 Task: In the  document chart.odt Insert the command  'Suggesting 'Email the file to   'softage.4@softage.net', with message attached Important: I've emailed you crucial details. Please make sure to go through it thoroughly. and file type: Open Document
Action: Mouse moved to (1057, 93)
Screenshot: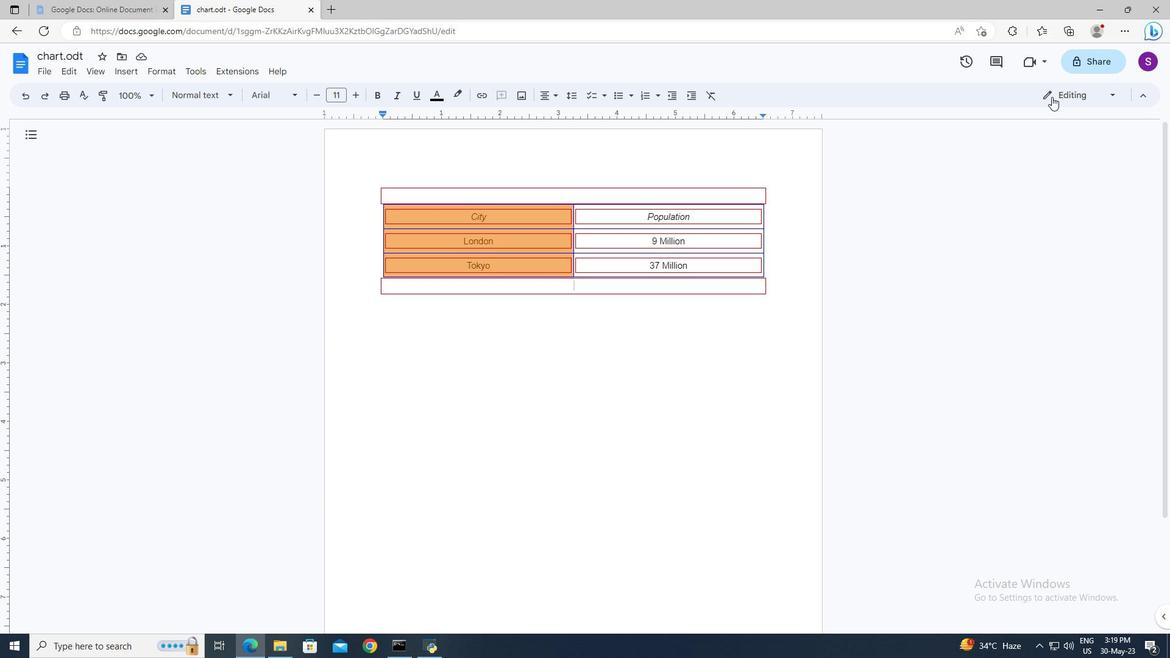 
Action: Mouse pressed left at (1057, 93)
Screenshot: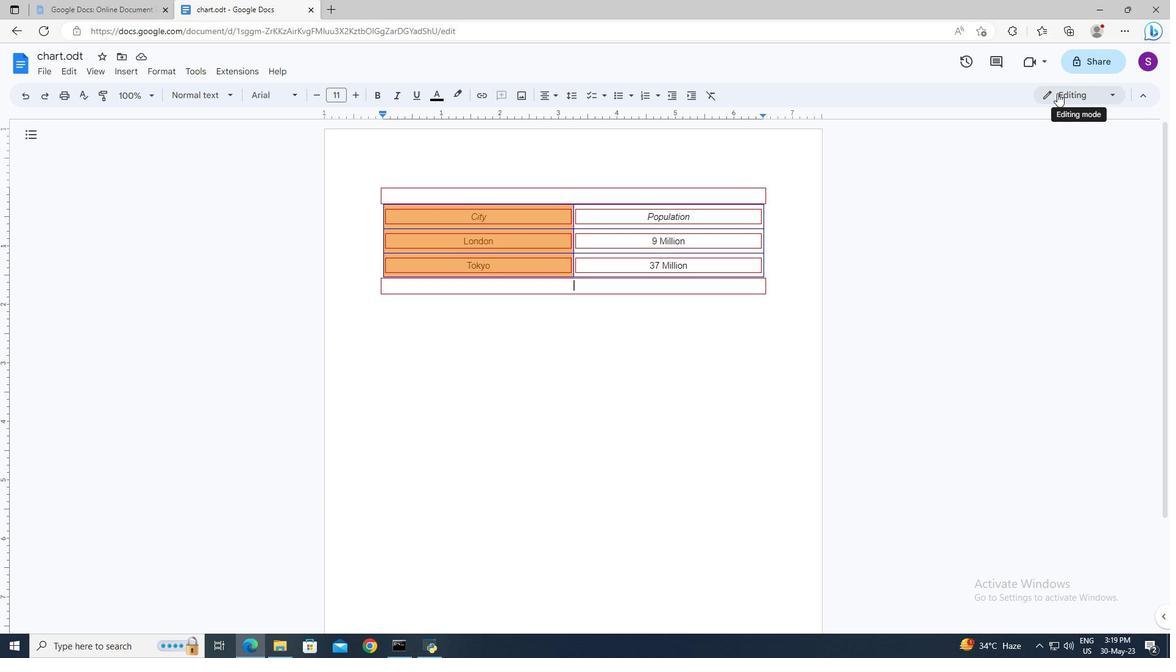
Action: Mouse moved to (1051, 144)
Screenshot: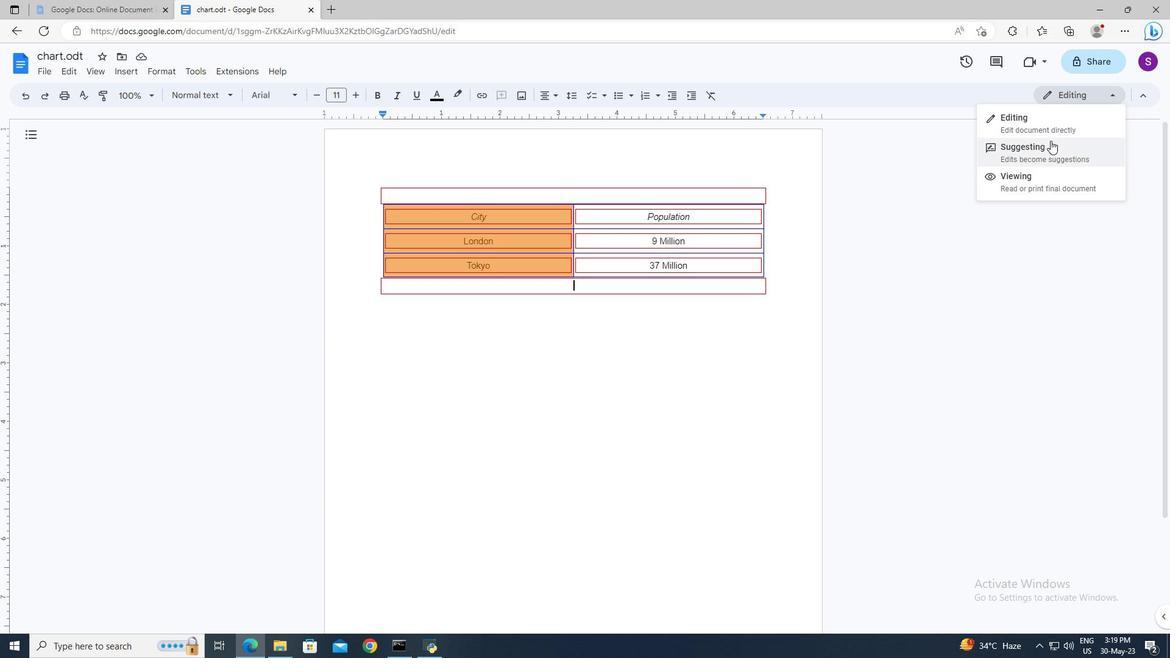 
Action: Mouse pressed left at (1051, 144)
Screenshot: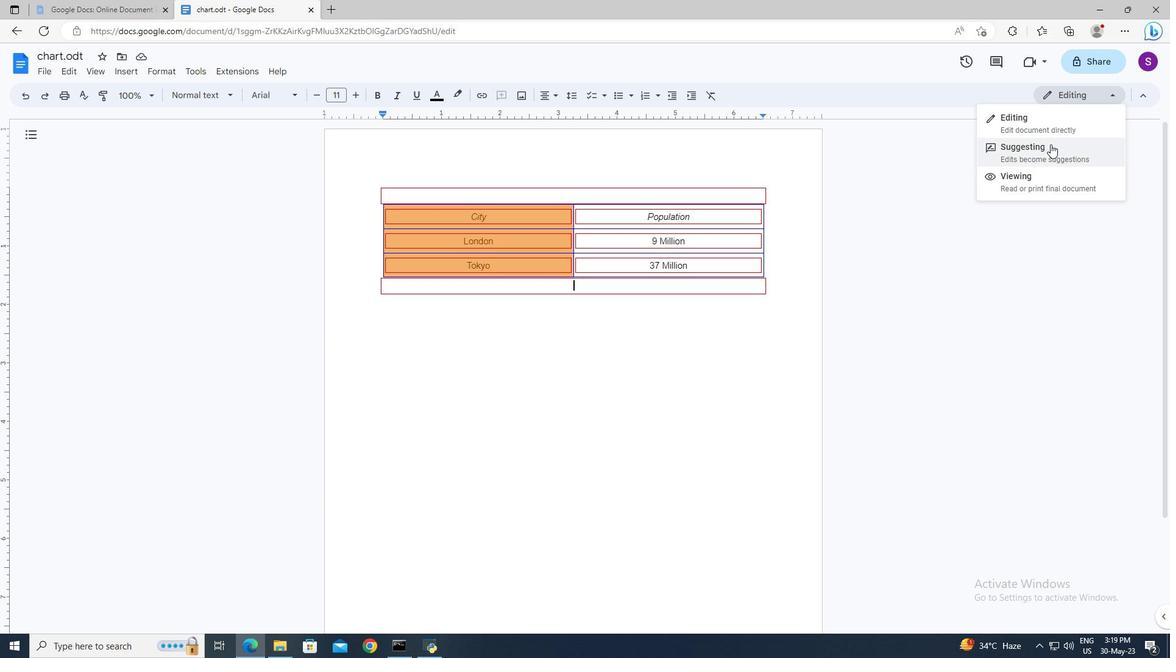 
Action: Mouse moved to (40, 69)
Screenshot: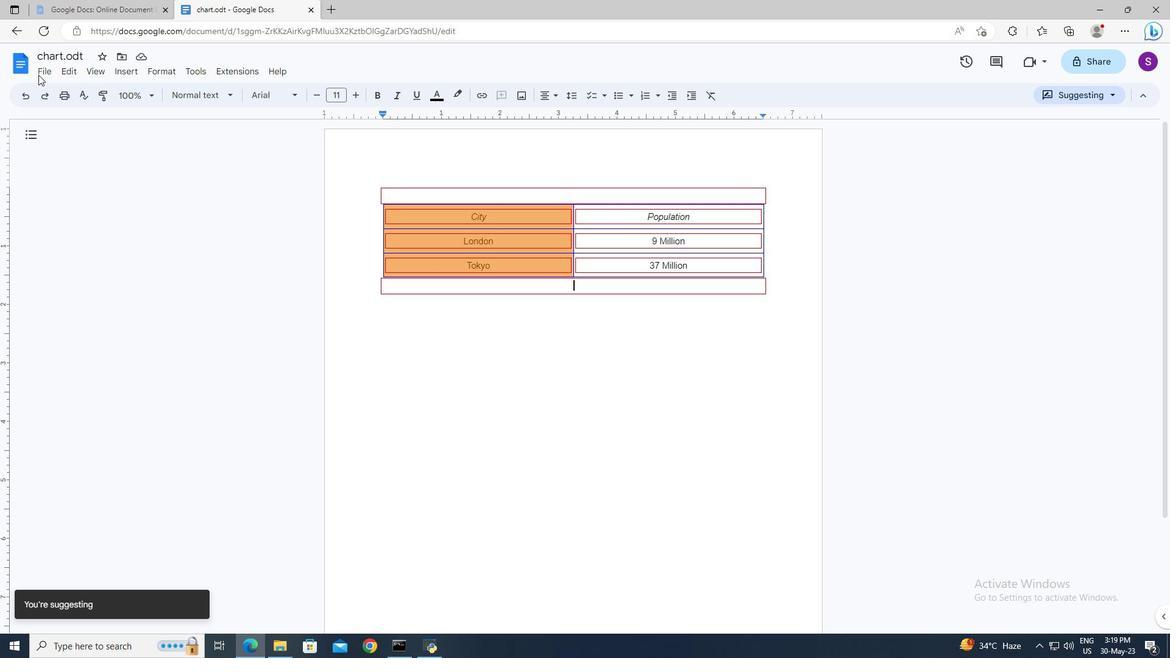 
Action: Mouse pressed left at (40, 69)
Screenshot: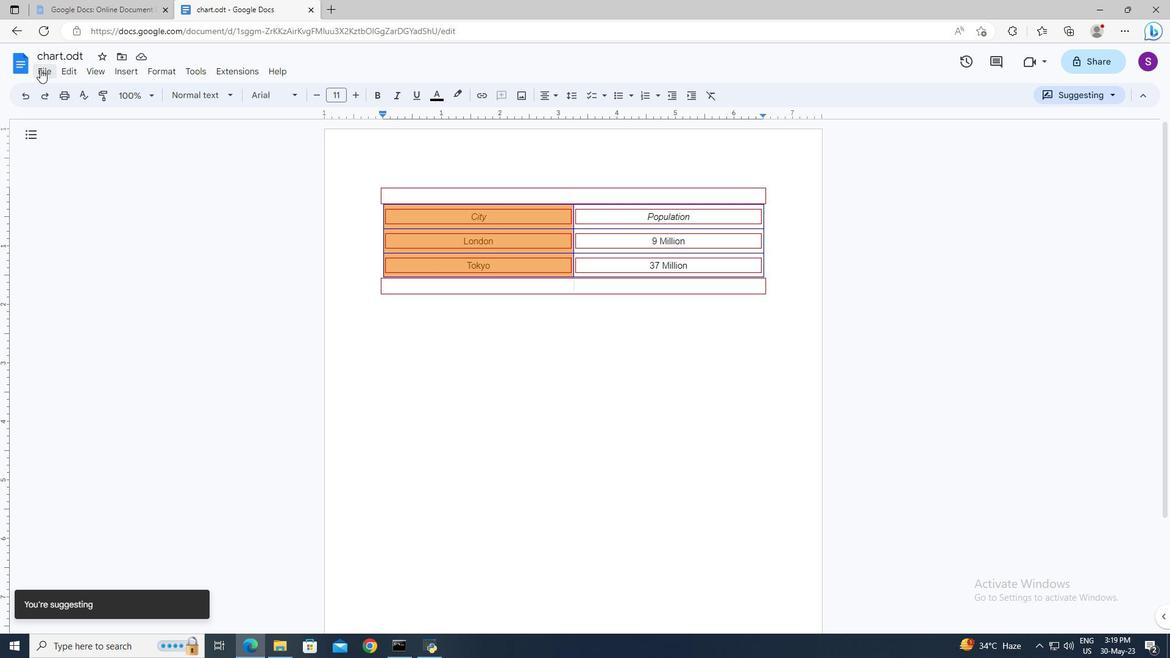 
Action: Mouse moved to (251, 184)
Screenshot: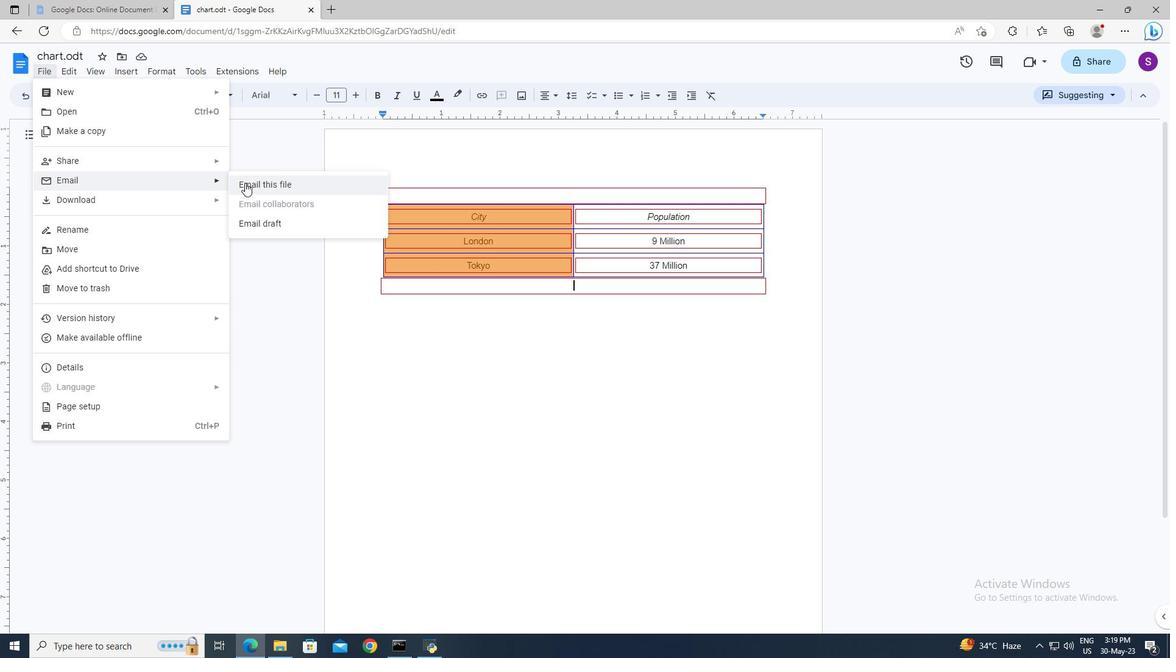 
Action: Mouse pressed left at (251, 184)
Screenshot: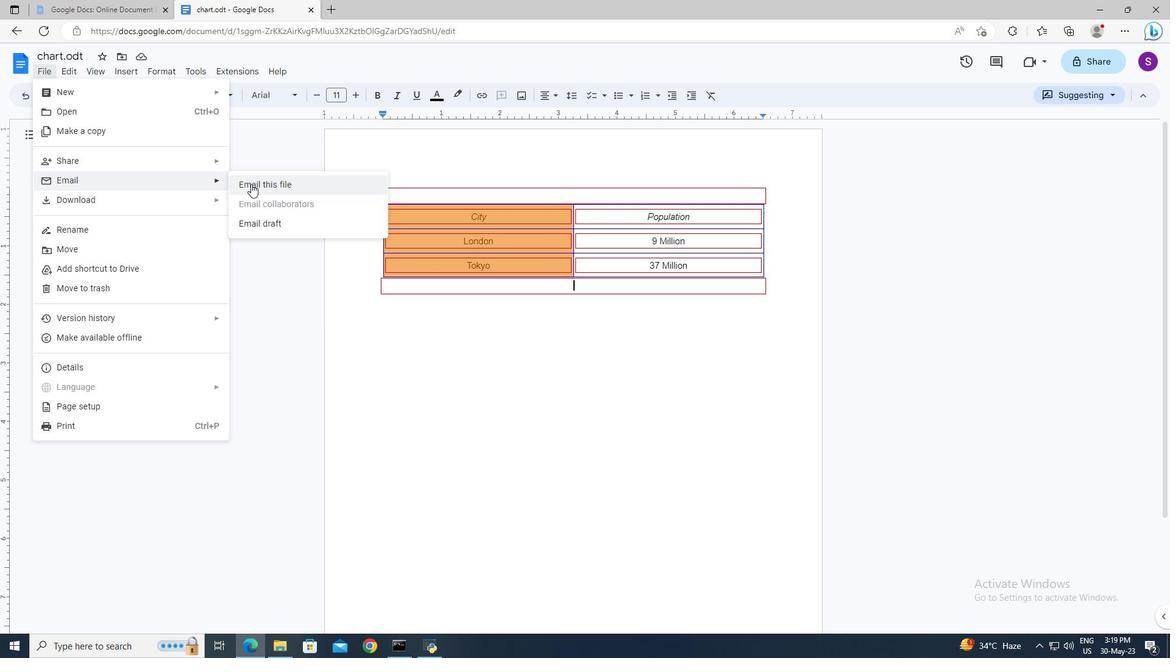 
Action: Mouse moved to (476, 263)
Screenshot: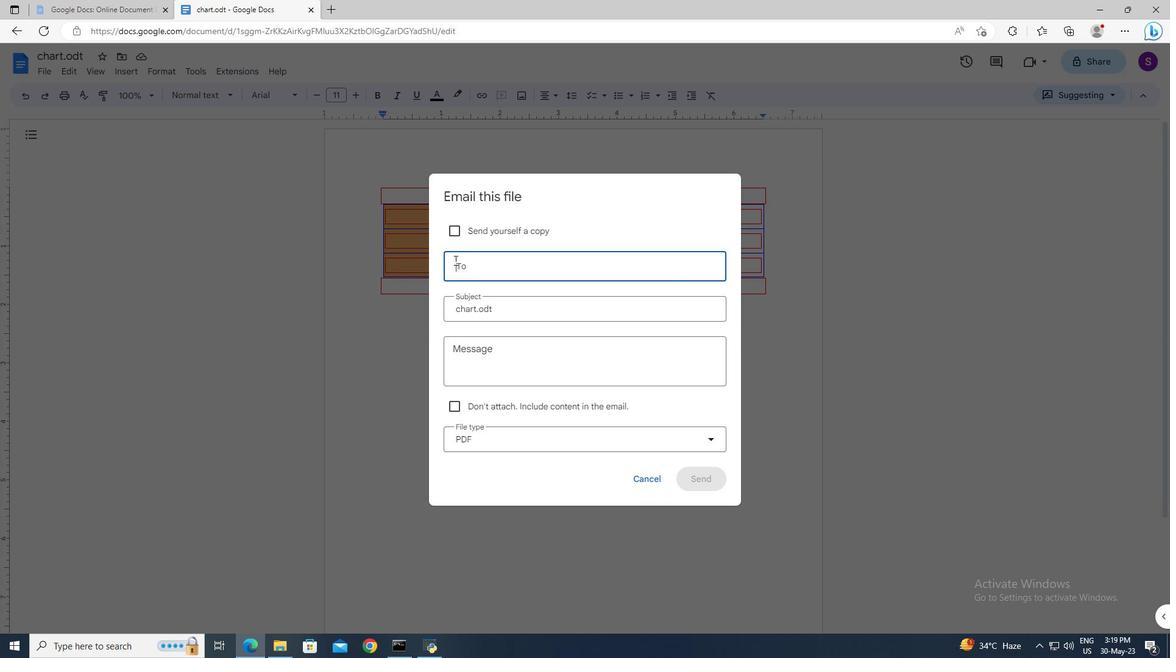 
Action: Mouse pressed left at (476, 263)
Screenshot: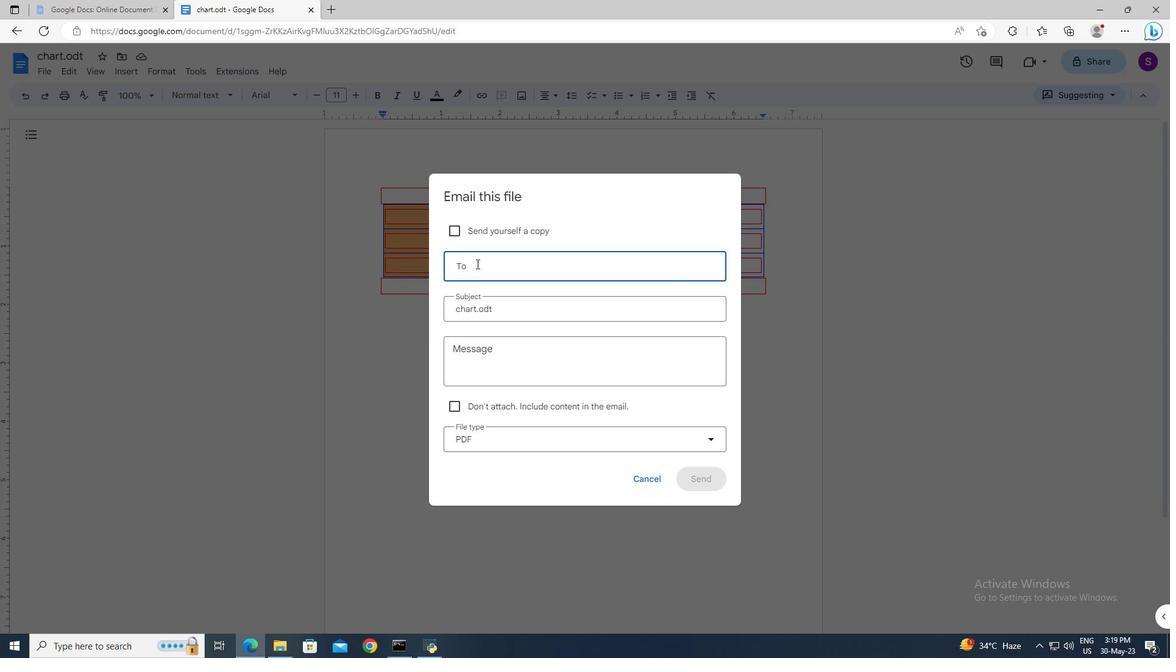 
Action: Key pressed softage.4<Key.shift><Key.shift>@softage.net
Screenshot: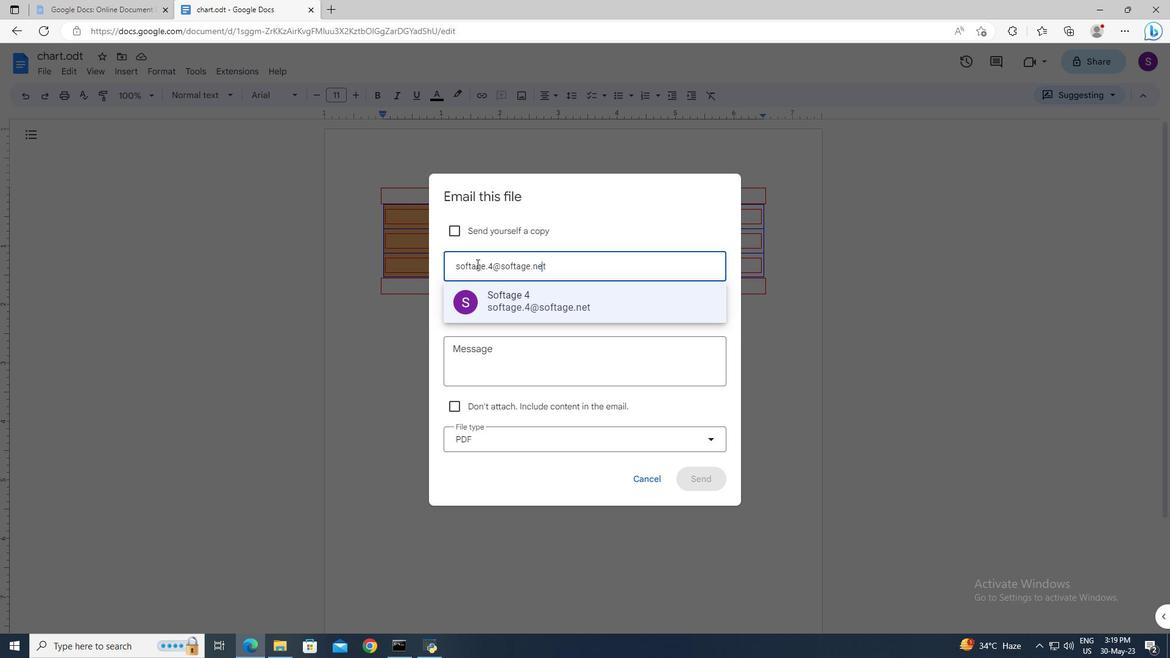 
Action: Mouse moved to (511, 293)
Screenshot: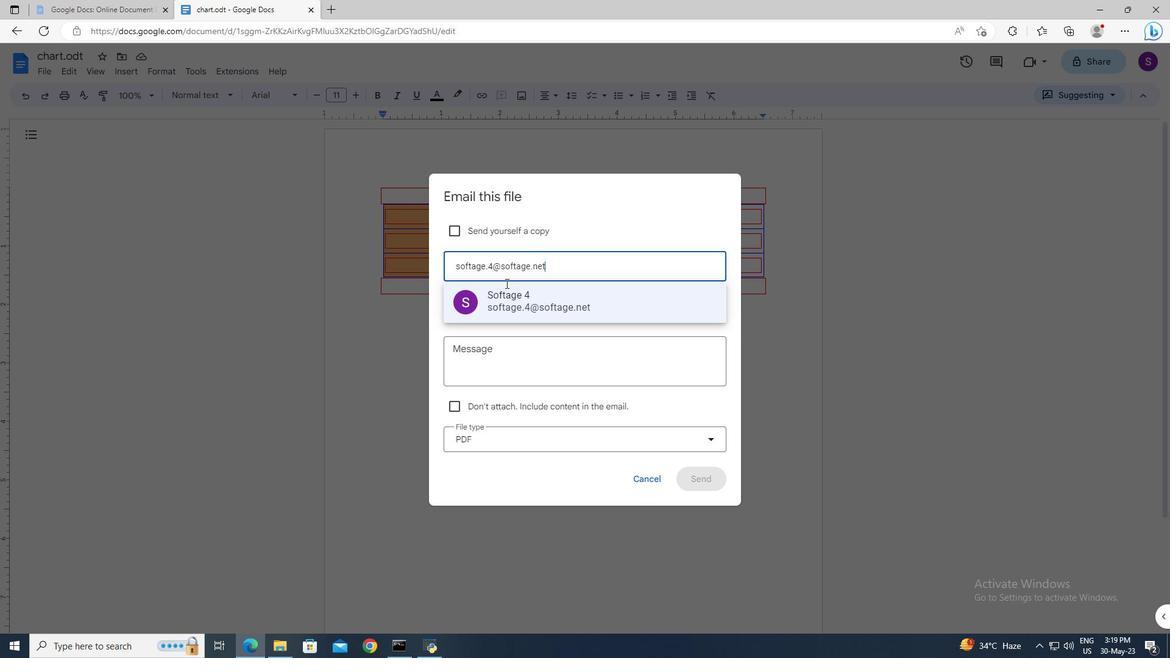
Action: Mouse pressed left at (511, 293)
Screenshot: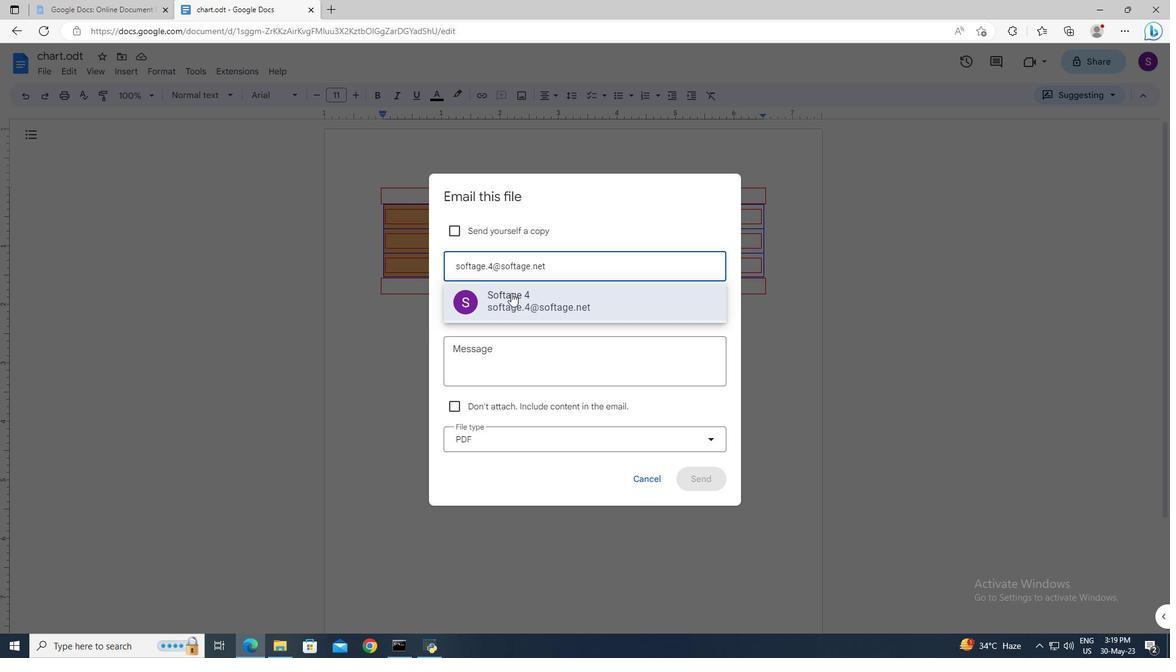 
Action: Mouse moved to (512, 356)
Screenshot: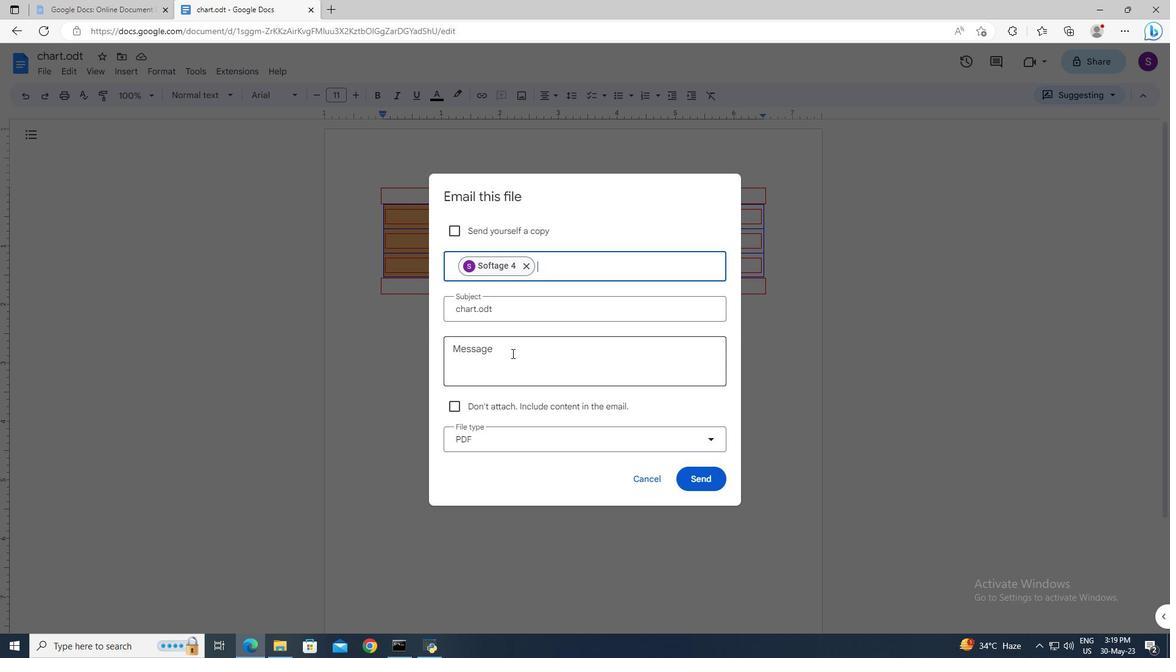 
Action: Mouse pressed left at (512, 356)
Screenshot: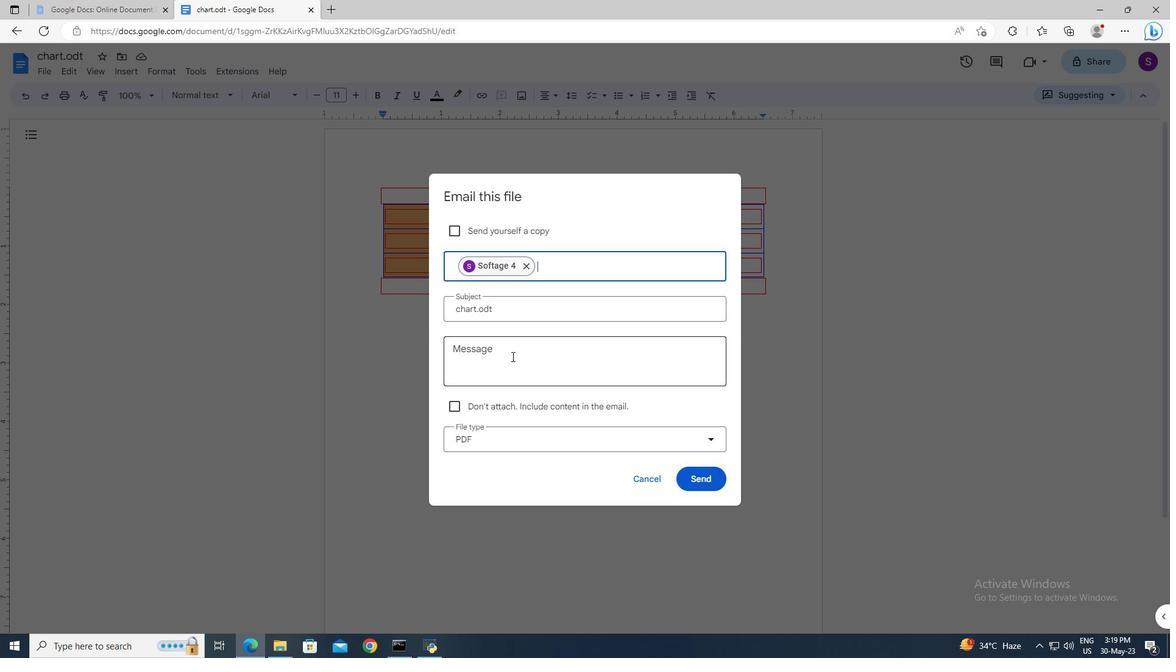 
Action: Key pressed <Key.shift>Important<Key.shift>:<Key.space><Key.shift>I've<Key.space>emailed<Key.space>you<Key.space>crucial<Key.space>details.<Key.space><Key.shift>Please<Key.space>make<Key.space>sure<Key.space>to<Key.space>go<Key.space>through<Key.space>it<Key.space>thoroughly.
Screenshot: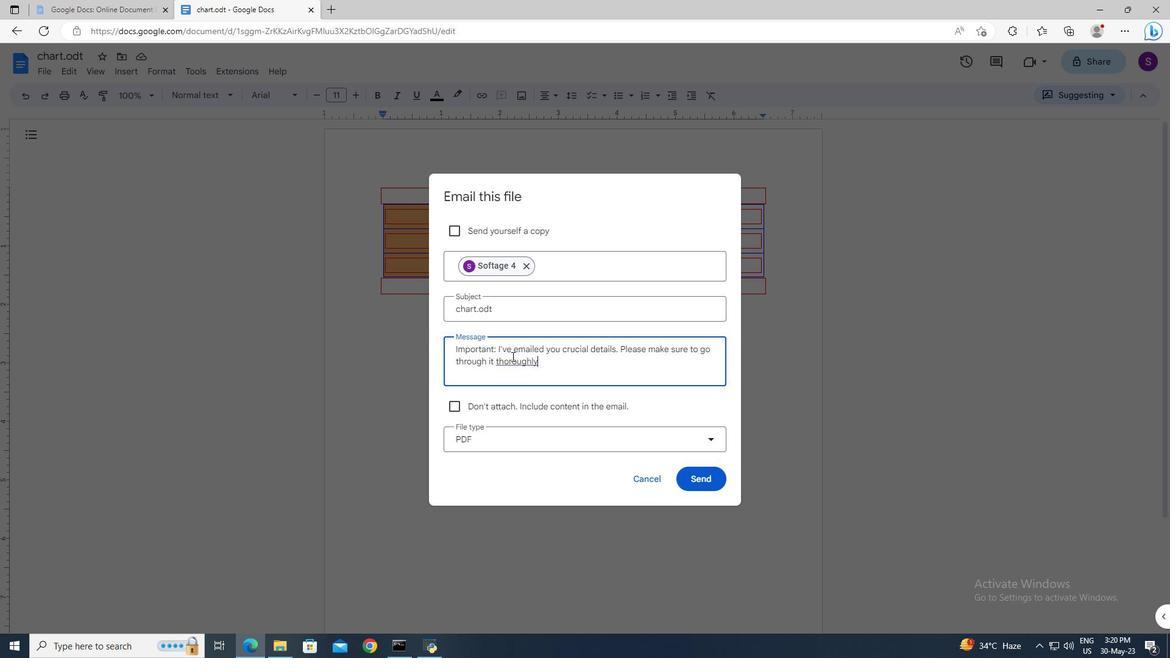 
Action: Mouse moved to (527, 442)
Screenshot: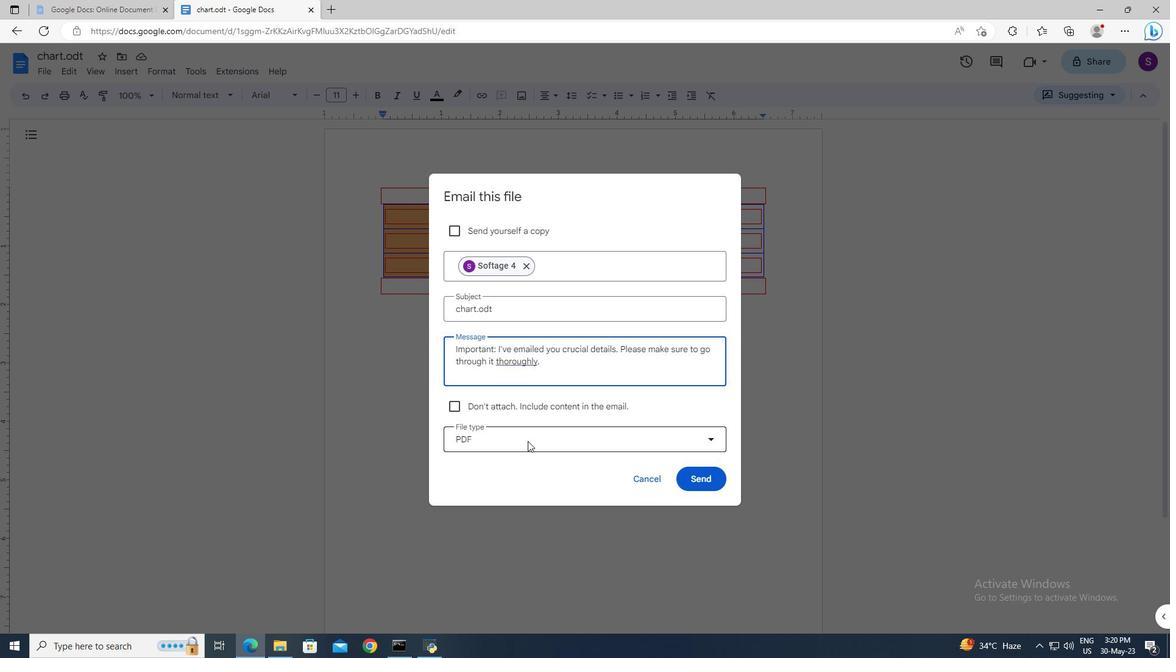 
Action: Mouse pressed left at (527, 442)
Screenshot: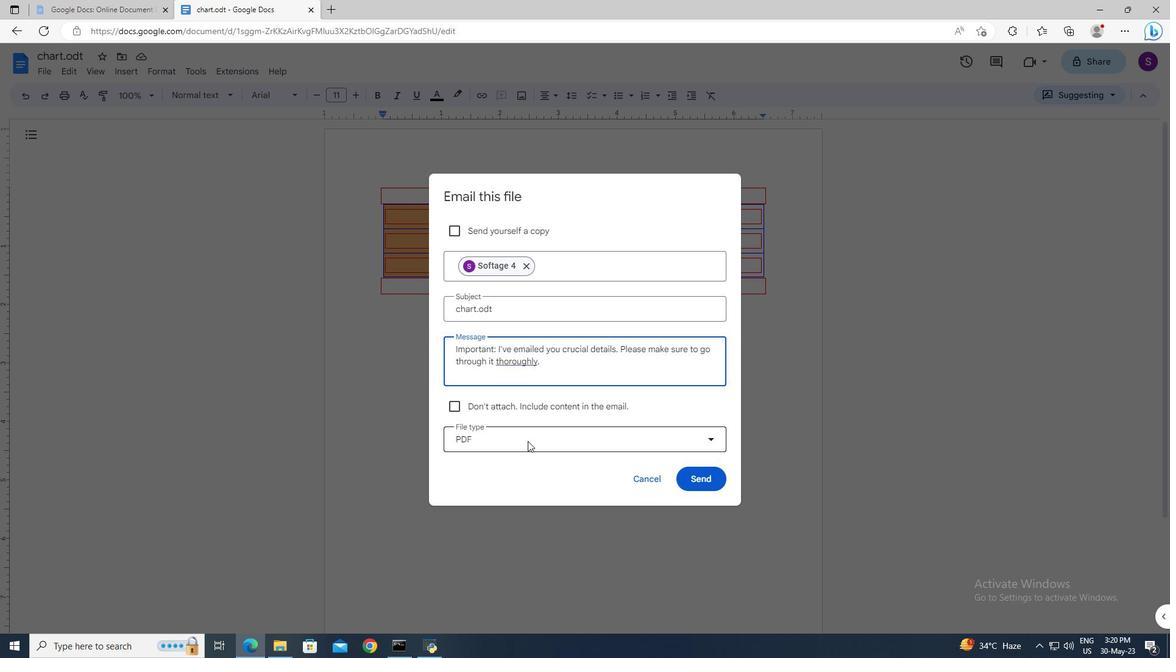 
Action: Mouse moved to (524, 506)
Screenshot: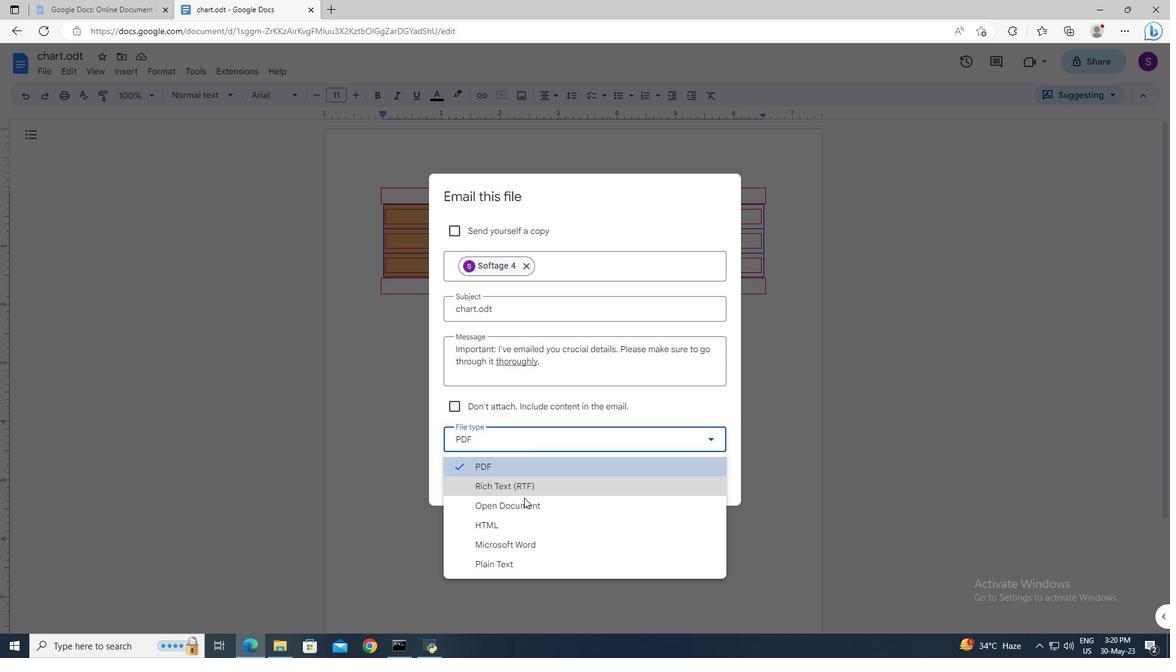 
Action: Mouse pressed left at (524, 506)
Screenshot: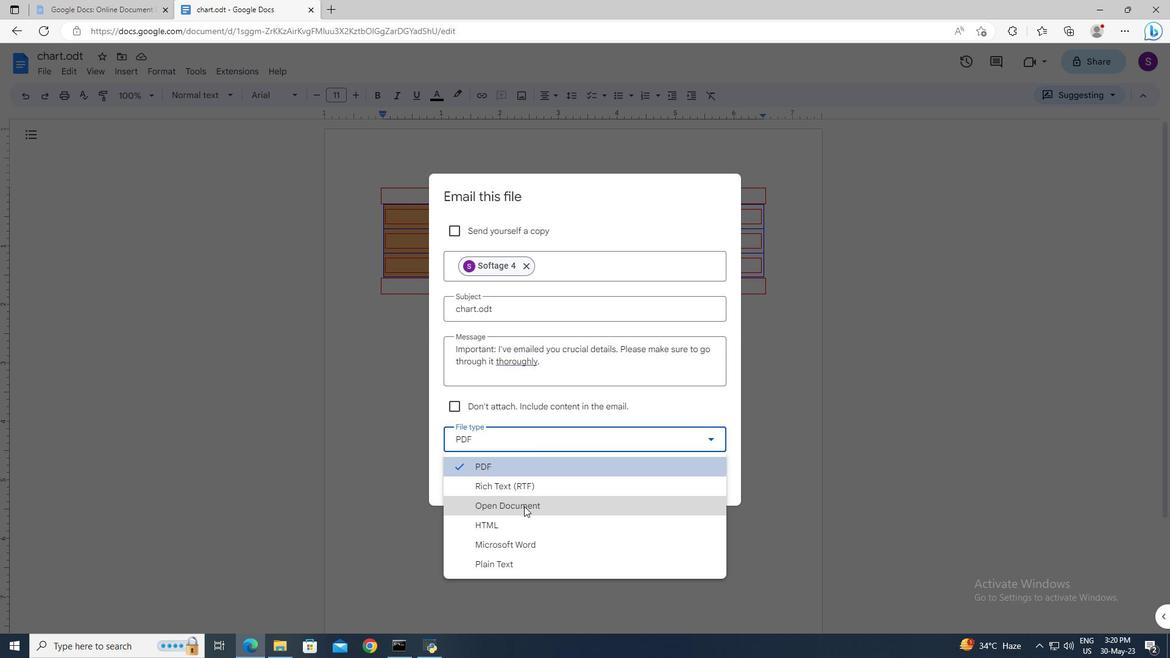 
Action: Mouse moved to (690, 481)
Screenshot: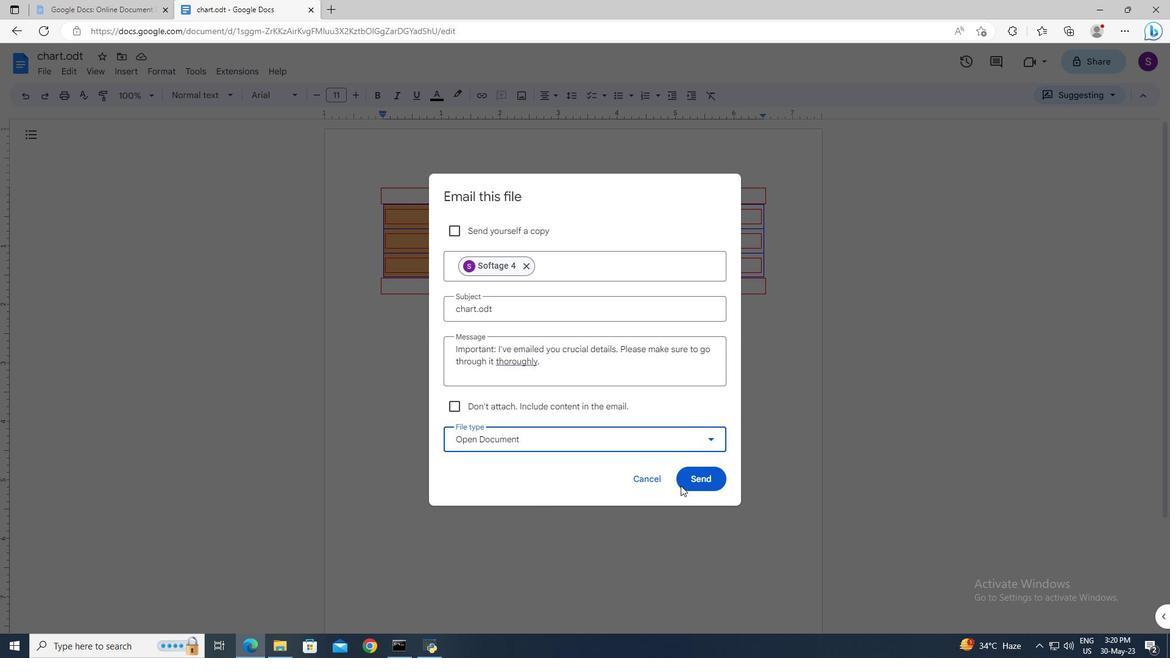 
Action: Mouse pressed left at (690, 481)
Screenshot: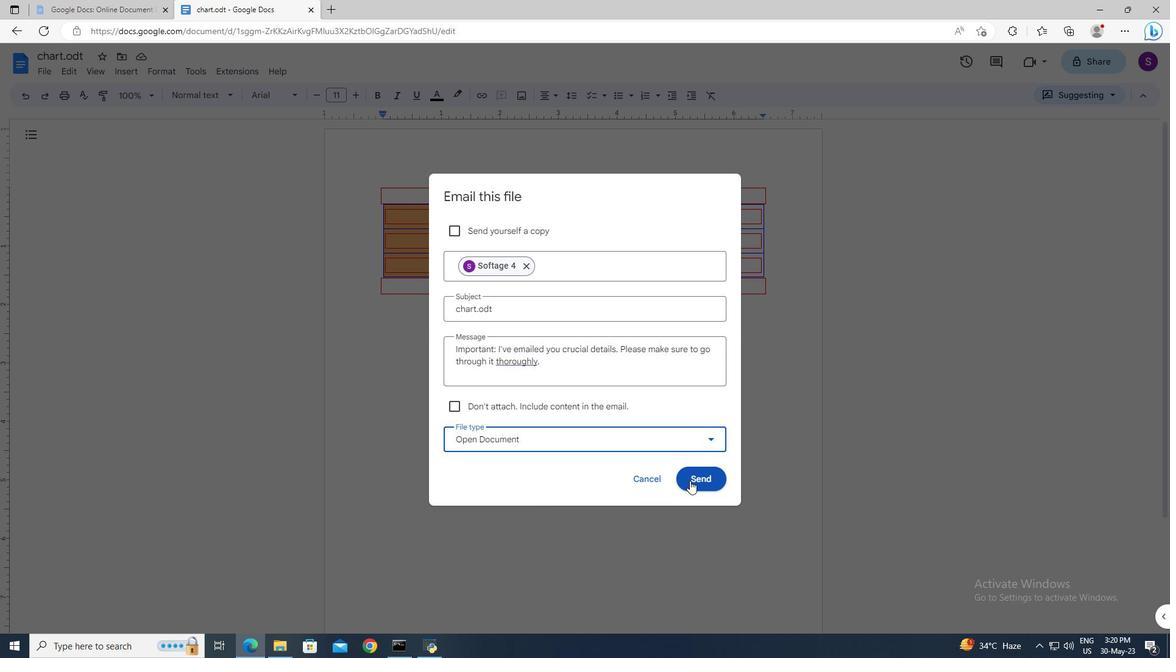 
Action: Mouse moved to (710, 480)
Screenshot: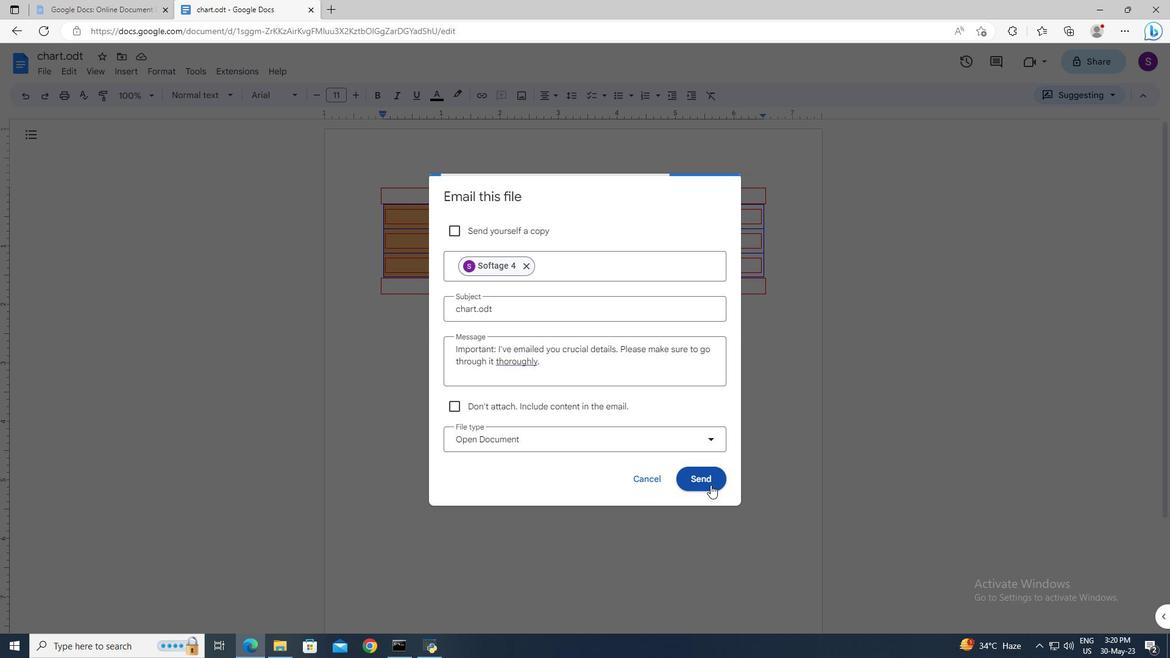 
Action: Mouse pressed left at (710, 480)
Screenshot: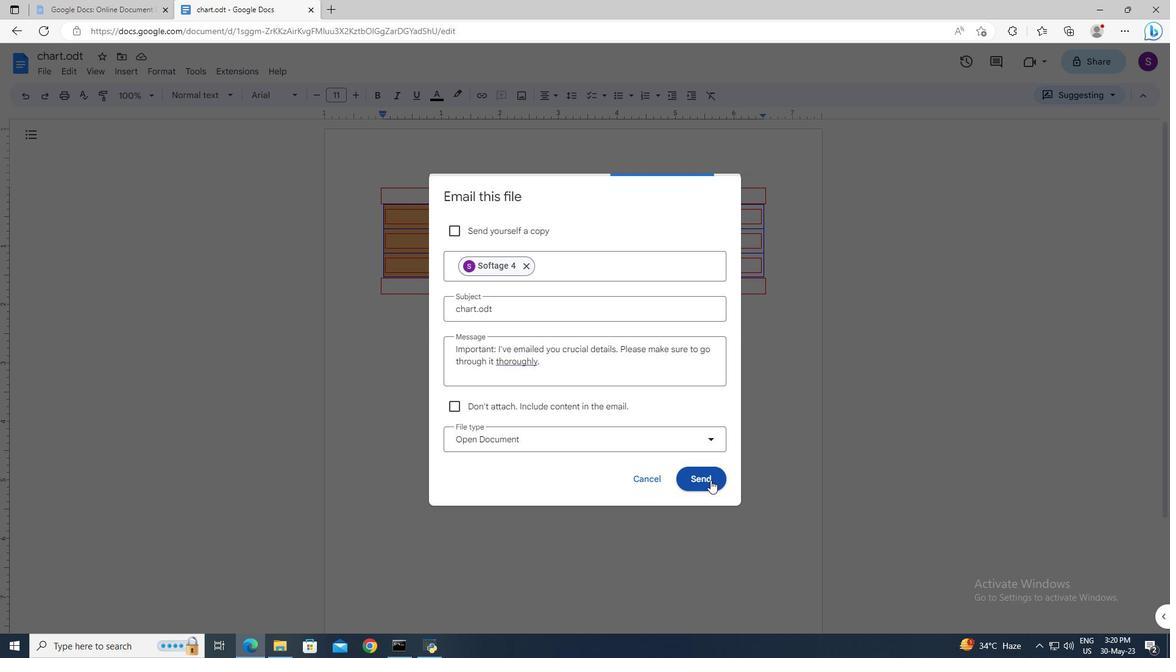 
